 Task: Schedule a meeting titled 'Kick-off Meeting' on August 13, 2023, from 5:00 PM to 5:30 PM.
Action: Mouse moved to (22, 71)
Screenshot: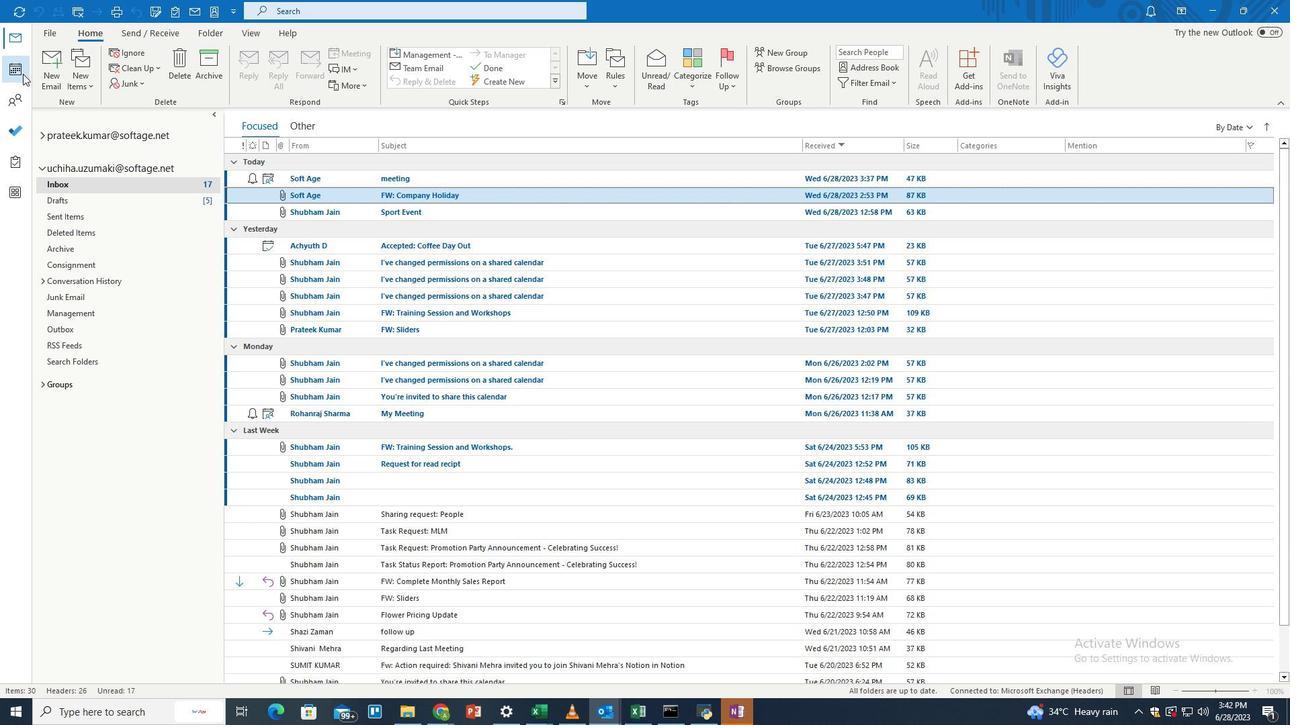 
Action: Mouse pressed left at (22, 71)
Screenshot: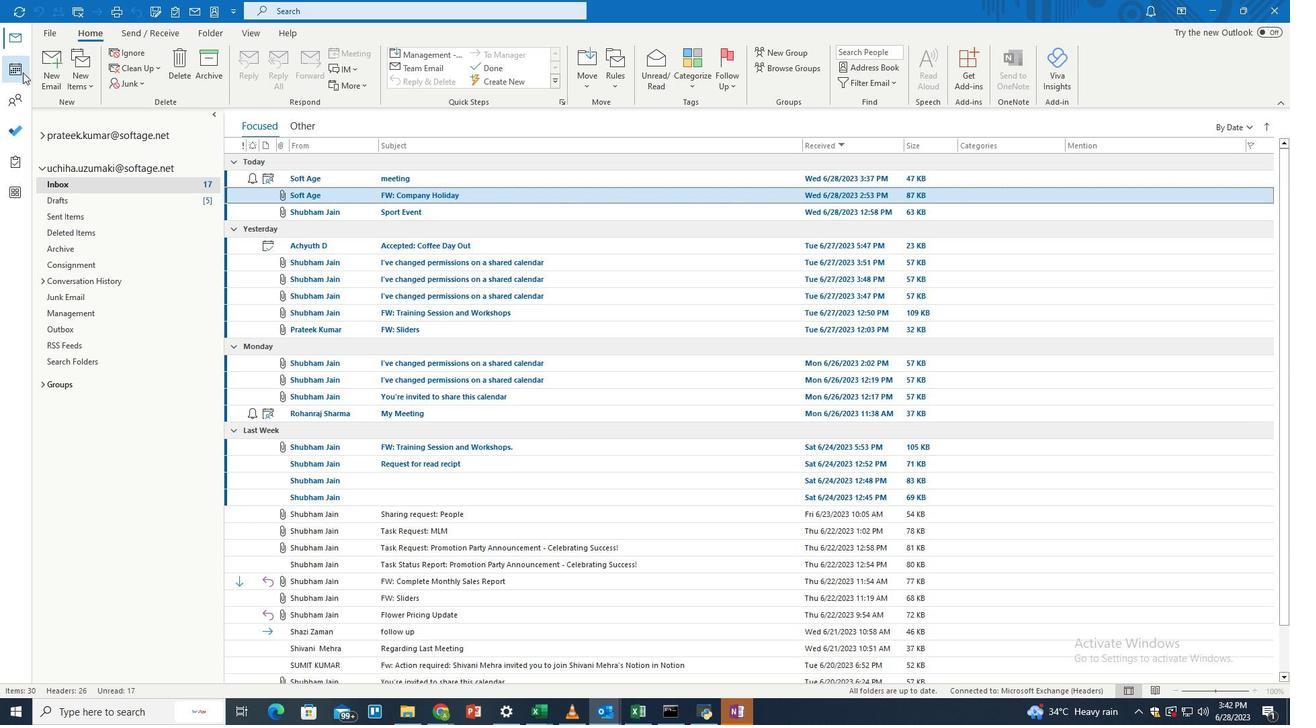 
Action: Mouse moved to (298, 131)
Screenshot: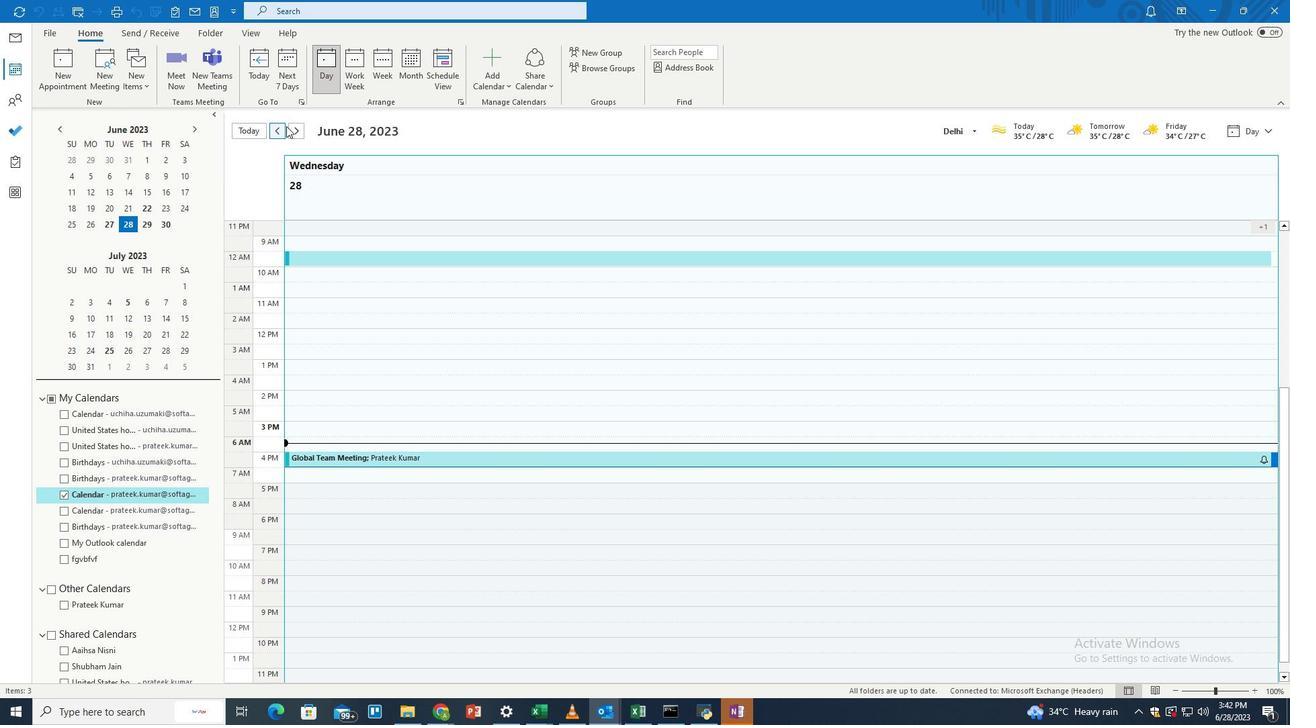 
Action: Mouse pressed left at (298, 131)
Screenshot: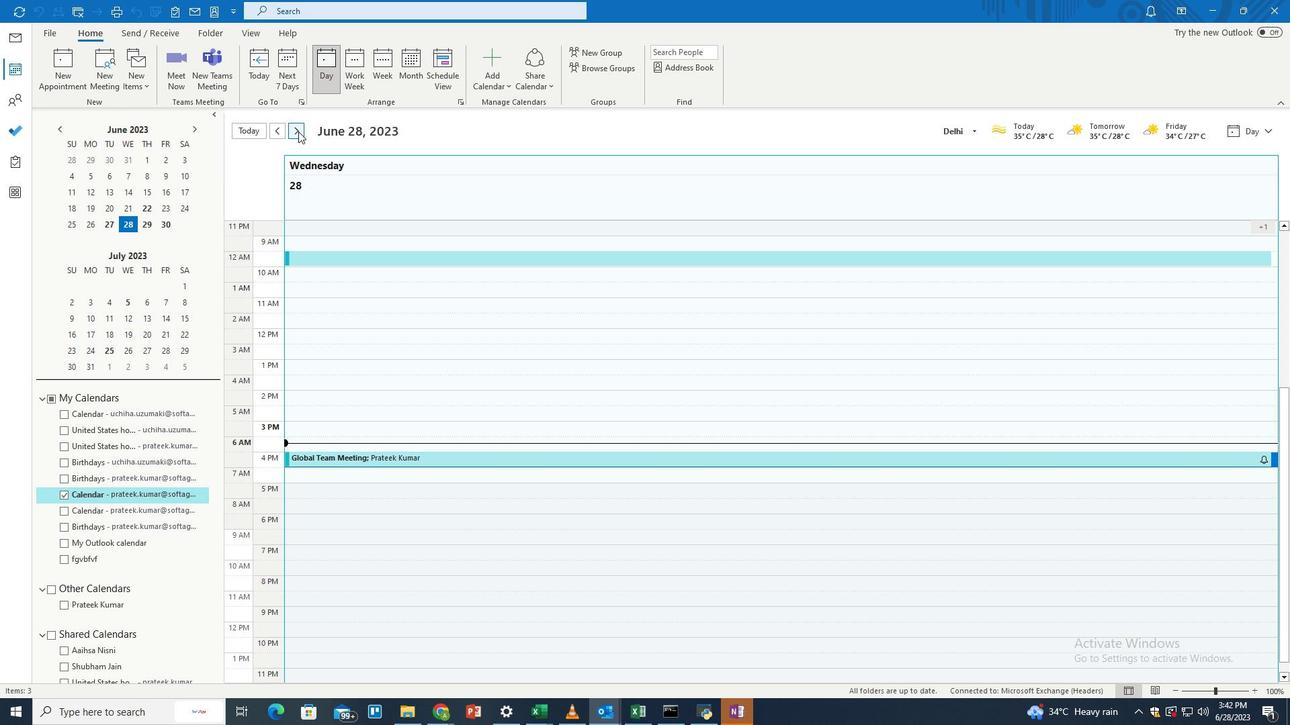 
Action: Mouse moved to (325, 489)
Screenshot: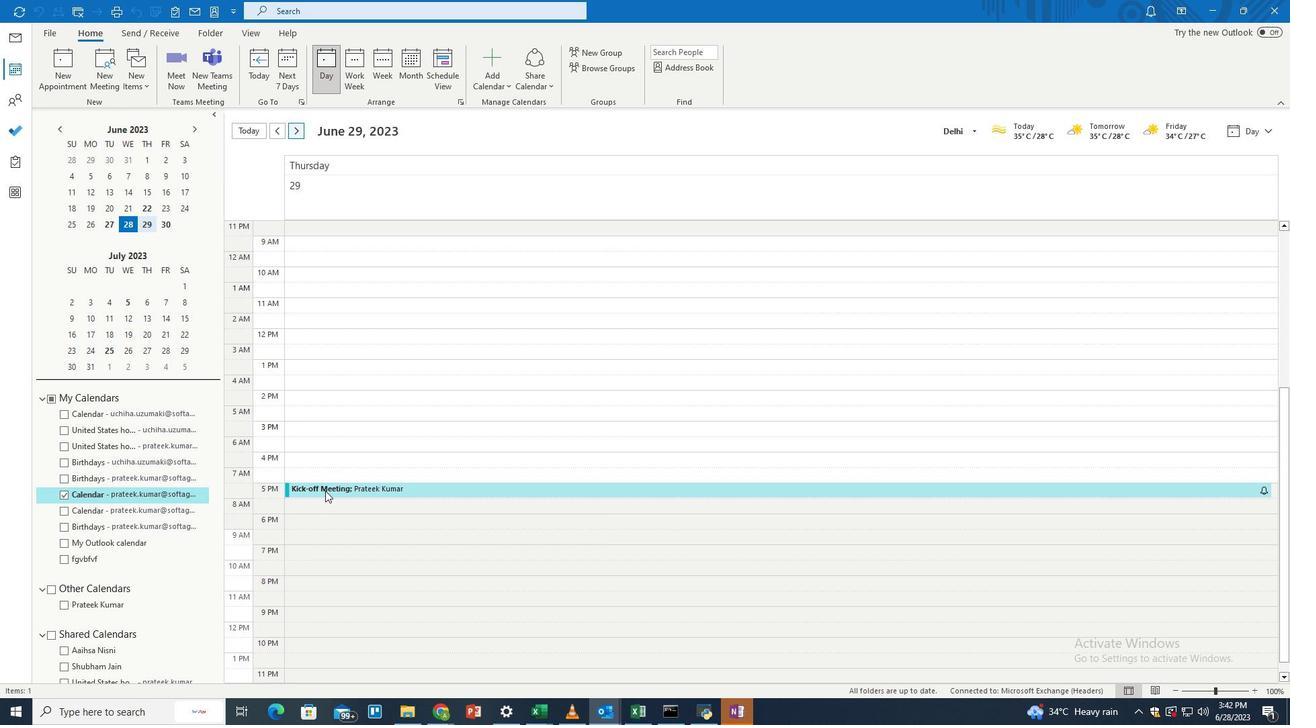 
Action: Mouse pressed left at (325, 489)
Screenshot: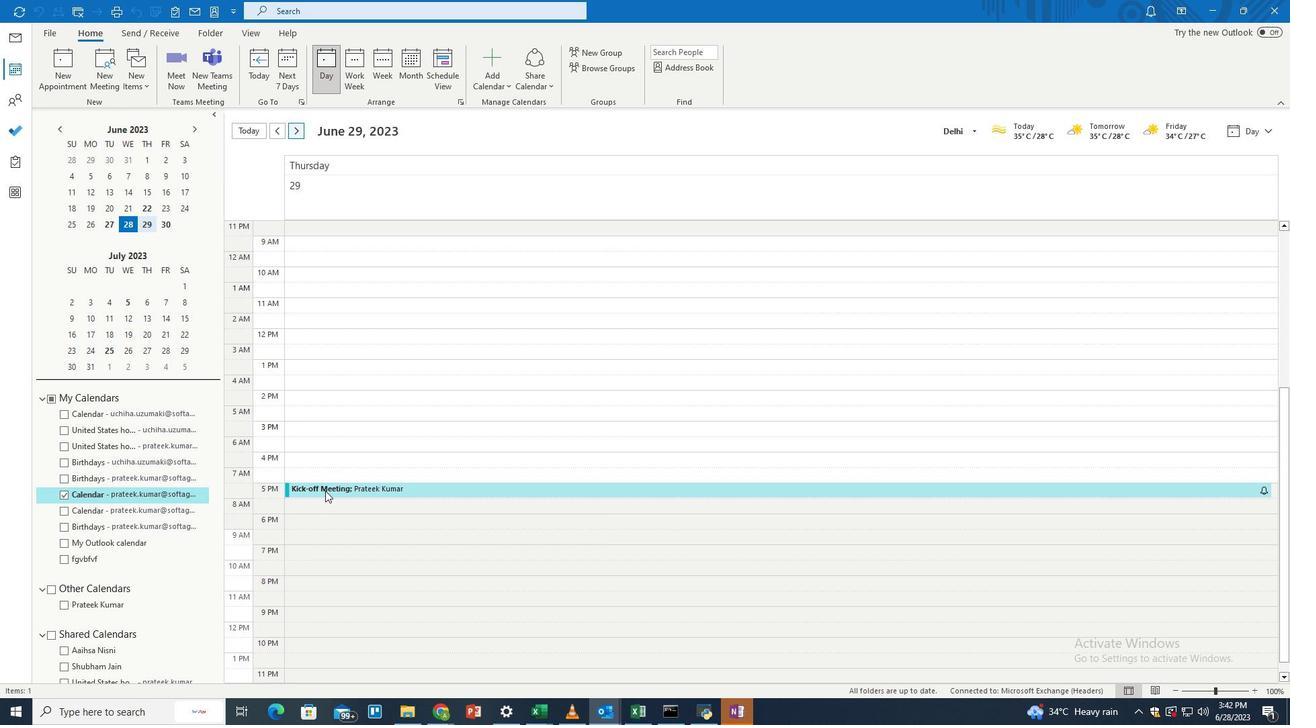 
Action: Mouse pressed left at (325, 489)
Screenshot: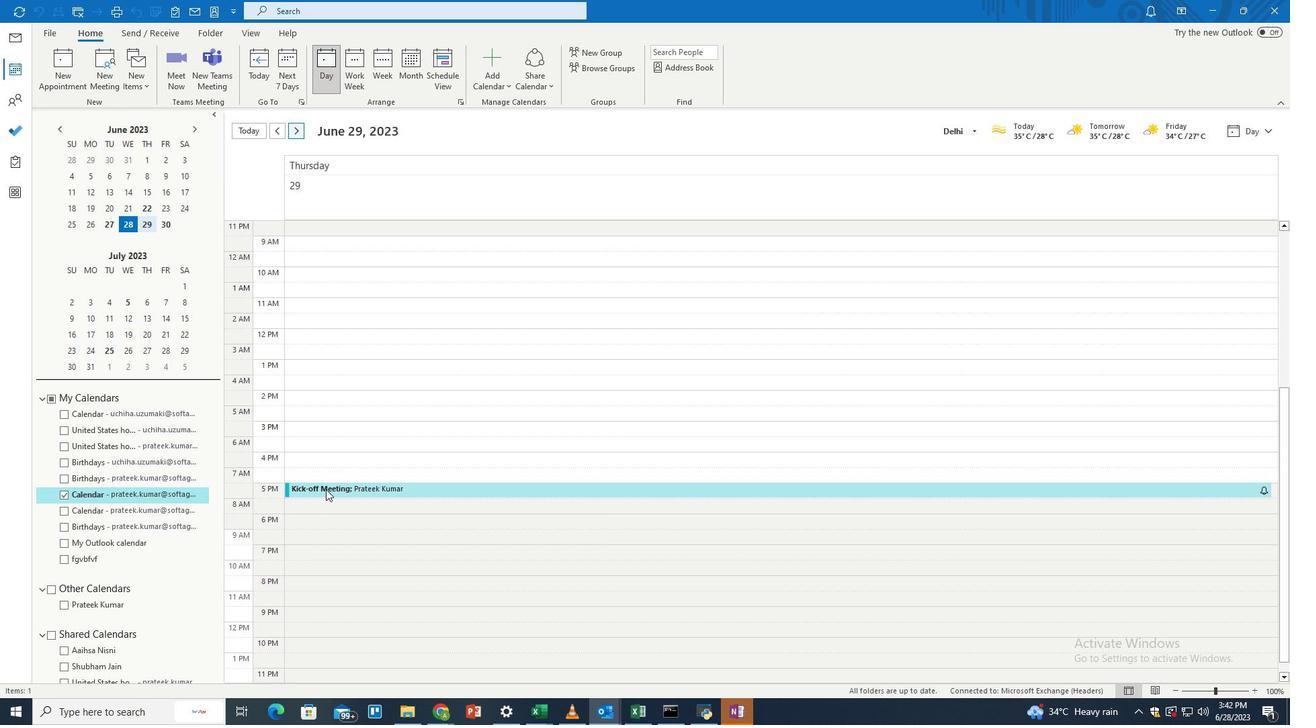
Action: Mouse moved to (1052, 153)
Screenshot: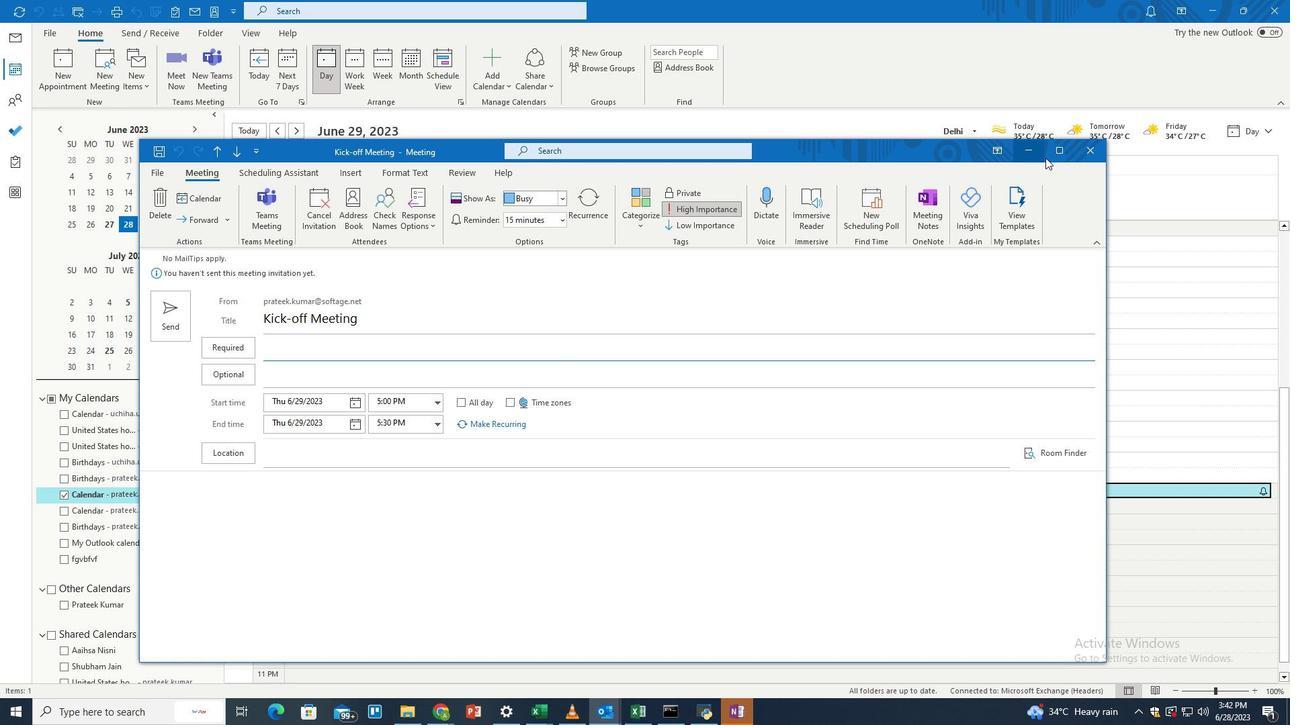 
Action: Mouse pressed left at (1052, 153)
Screenshot: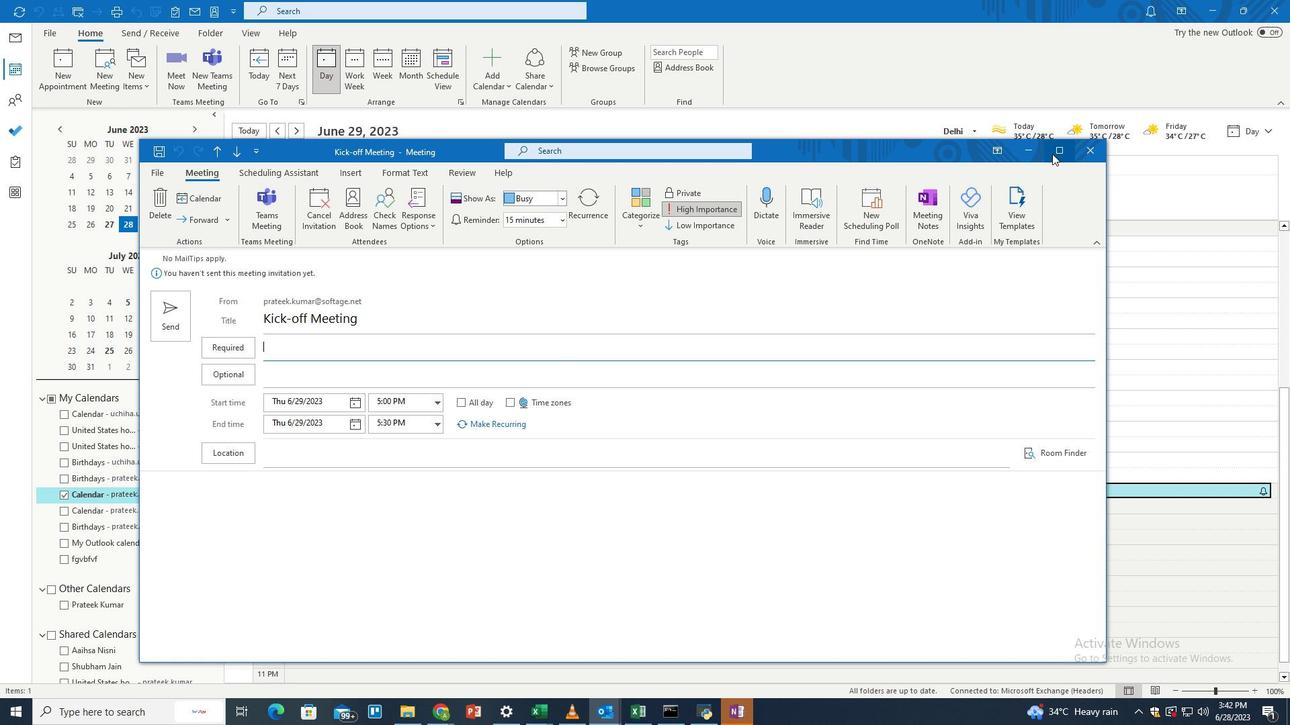 
Action: Mouse moved to (218, 262)
Screenshot: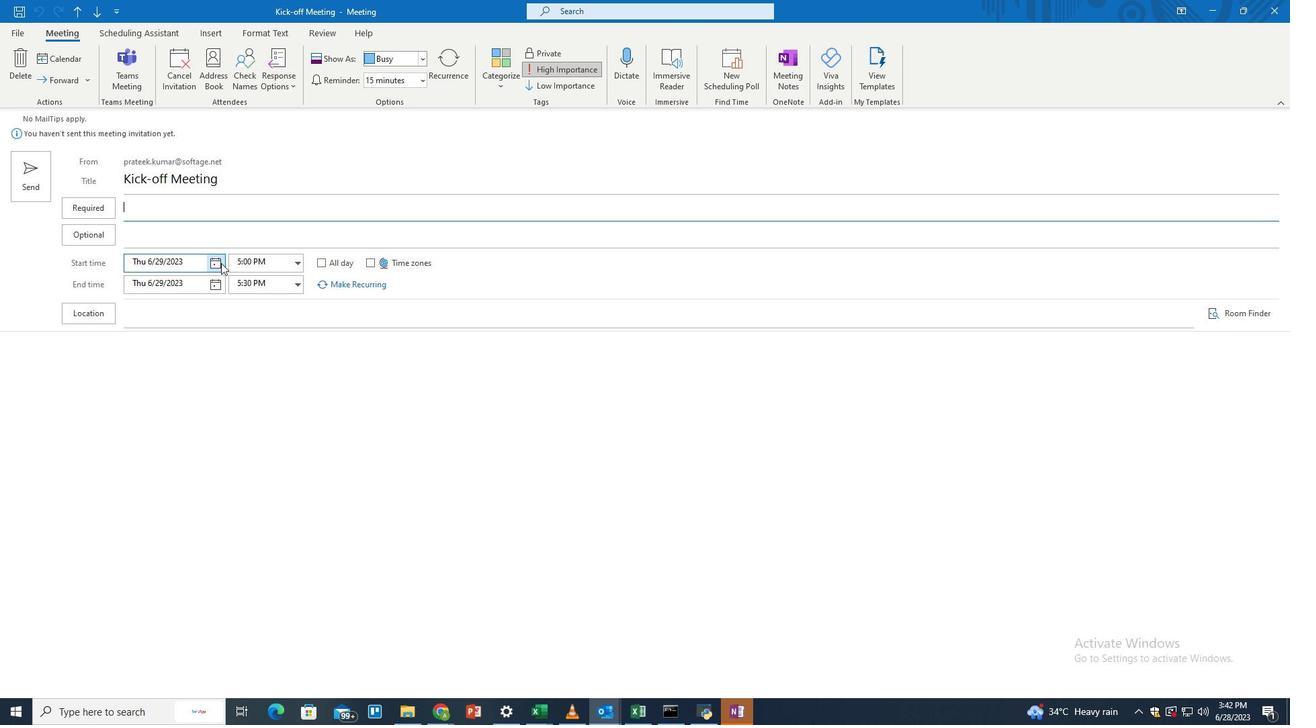 
Action: Mouse pressed left at (218, 262)
Screenshot: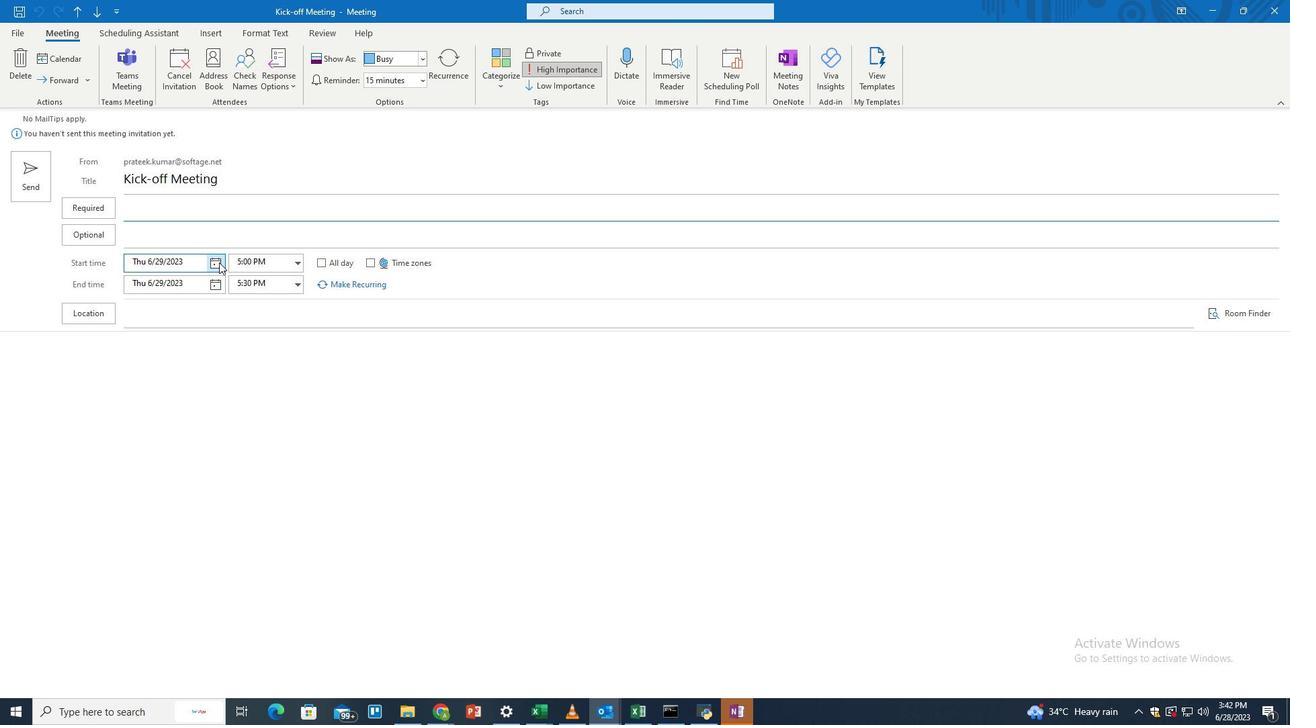 
Action: Mouse moved to (215, 277)
Screenshot: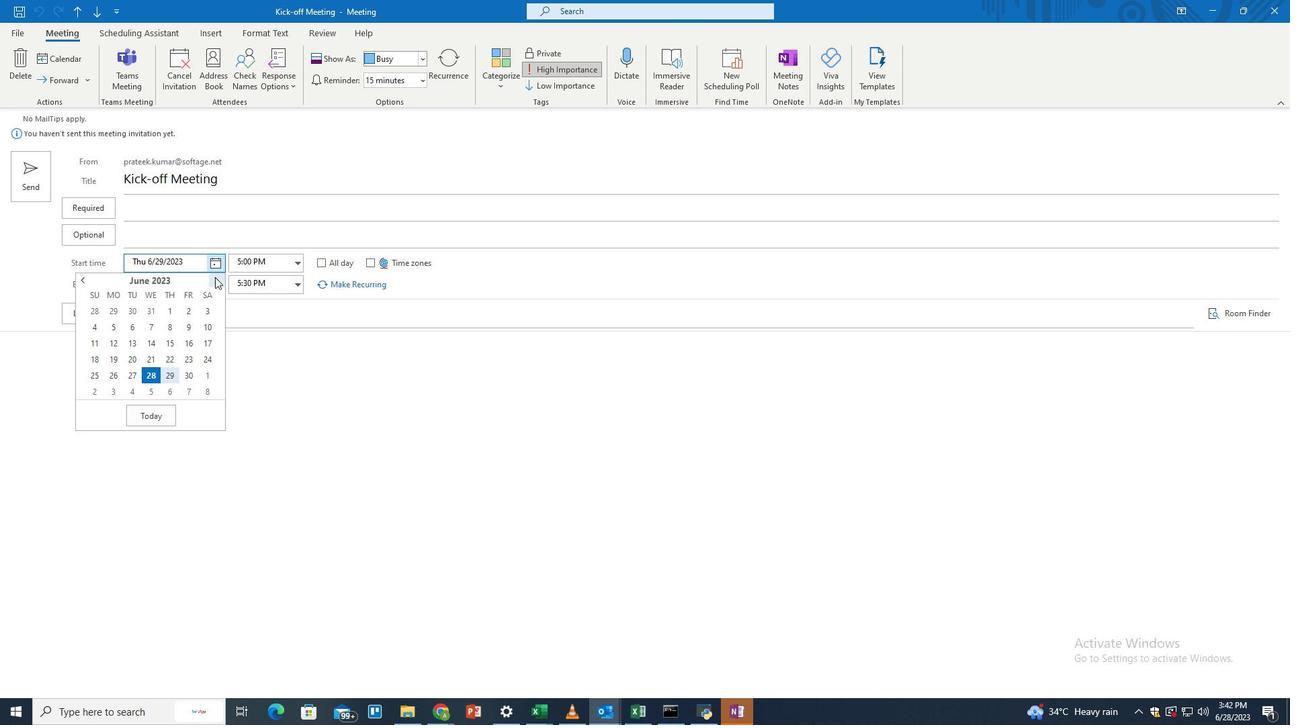 
Action: Mouse pressed left at (215, 277)
Screenshot: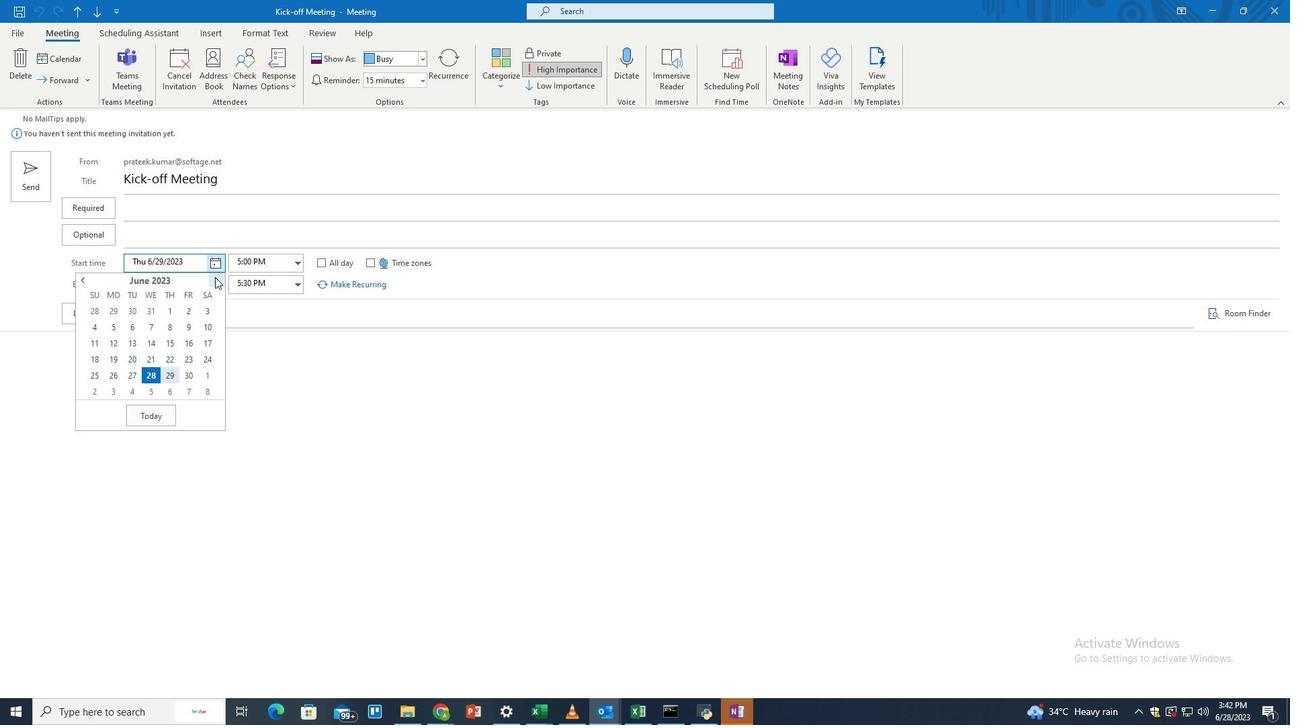 
Action: Mouse pressed left at (215, 277)
Screenshot: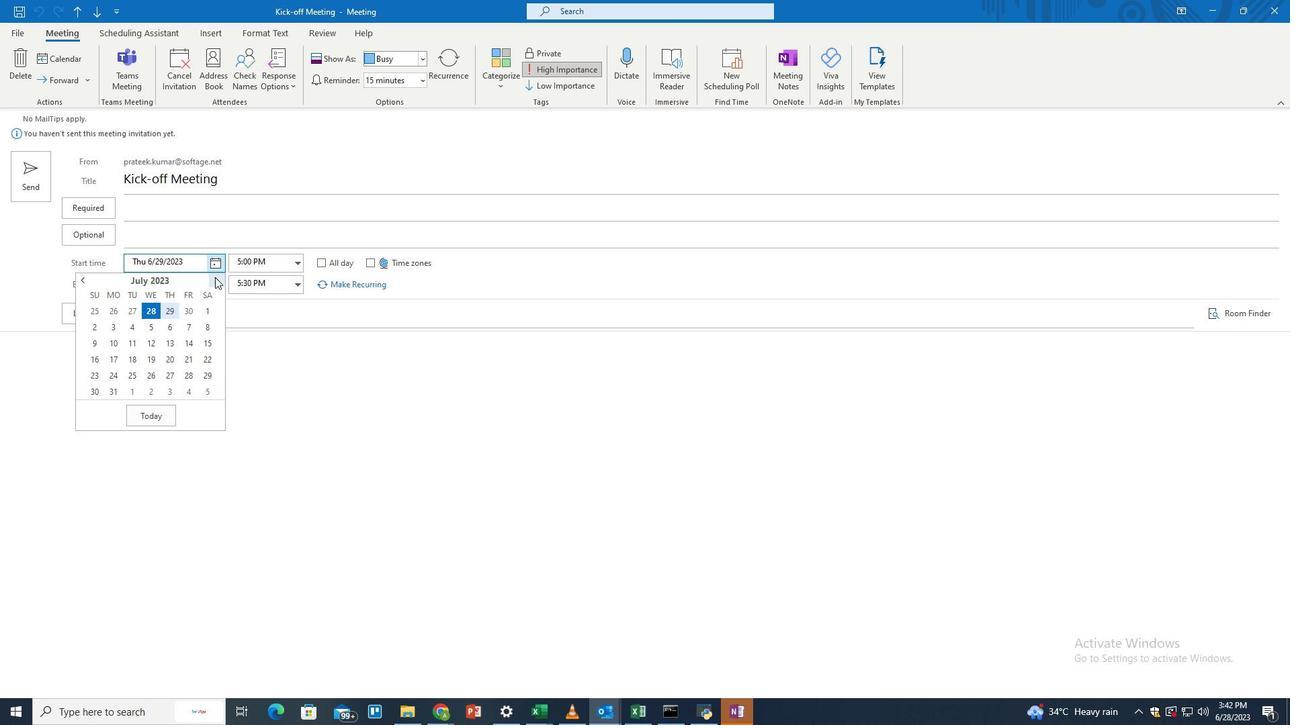 
Action: Mouse moved to (96, 344)
Screenshot: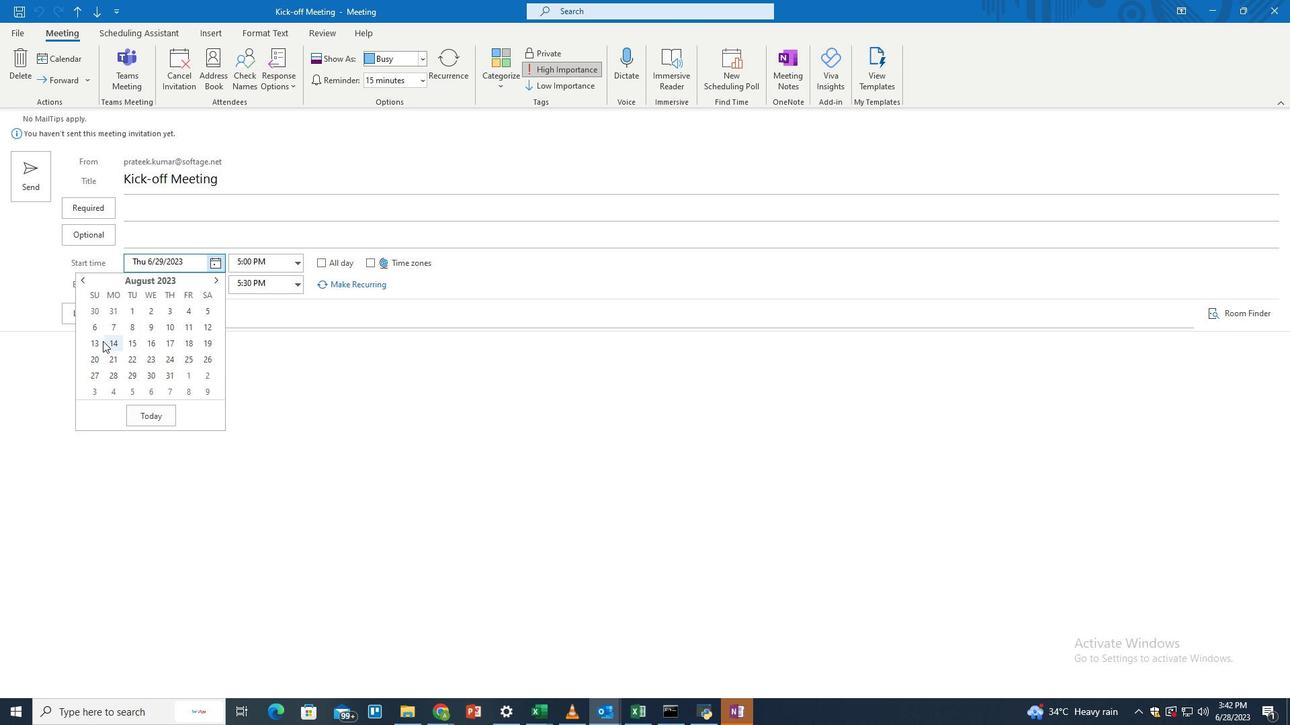 
Action: Mouse pressed left at (96, 344)
Screenshot: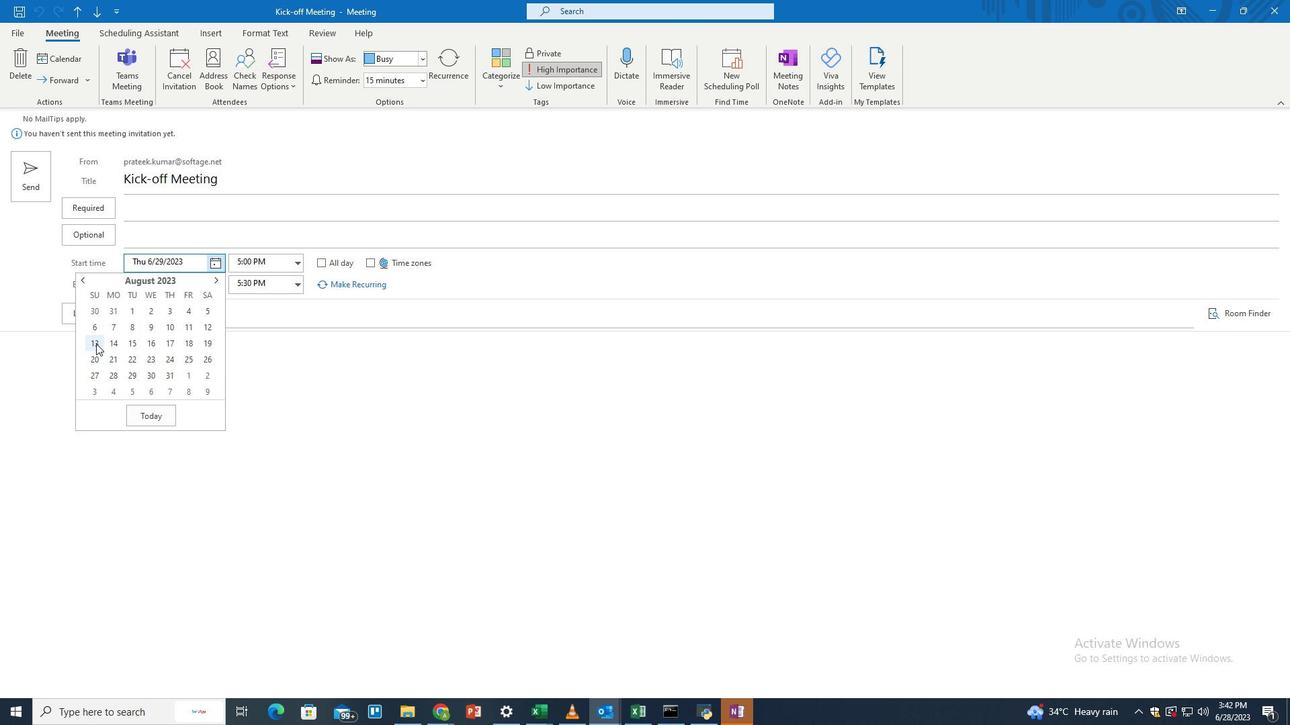 
Action: Mouse moved to (541, 56)
Screenshot: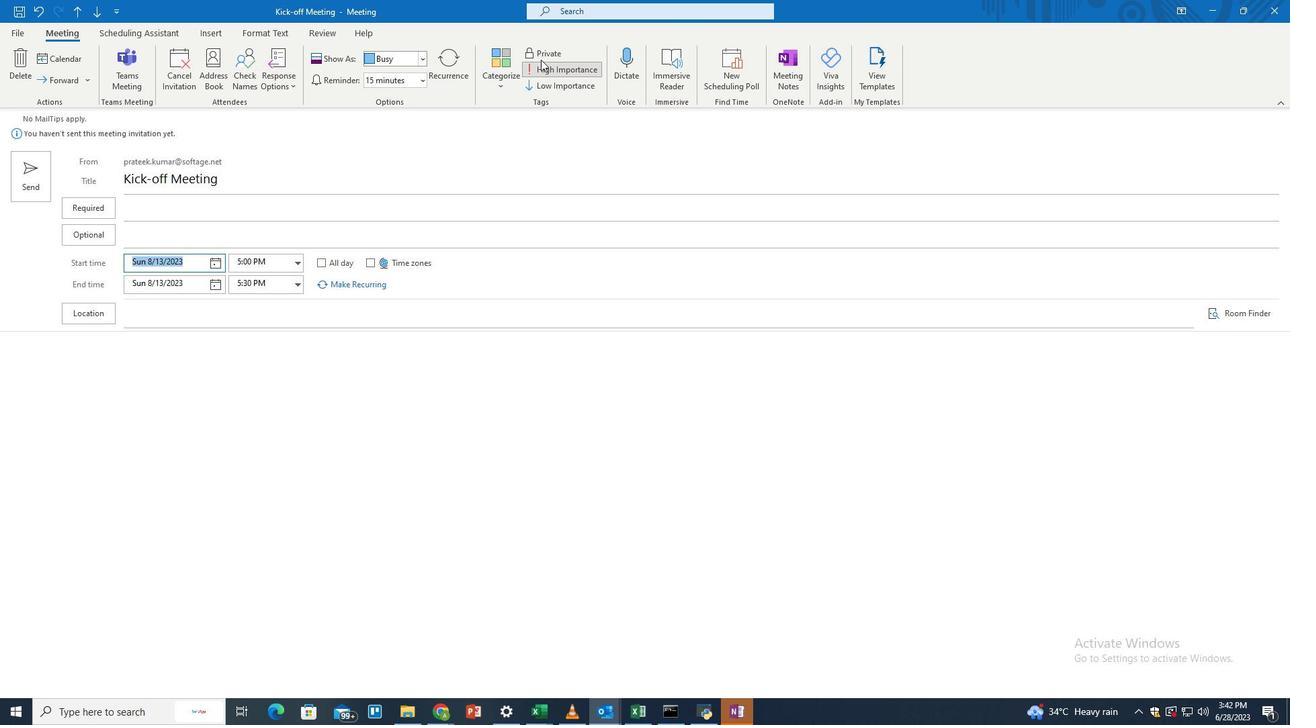 
Action: Mouse pressed left at (541, 56)
Screenshot: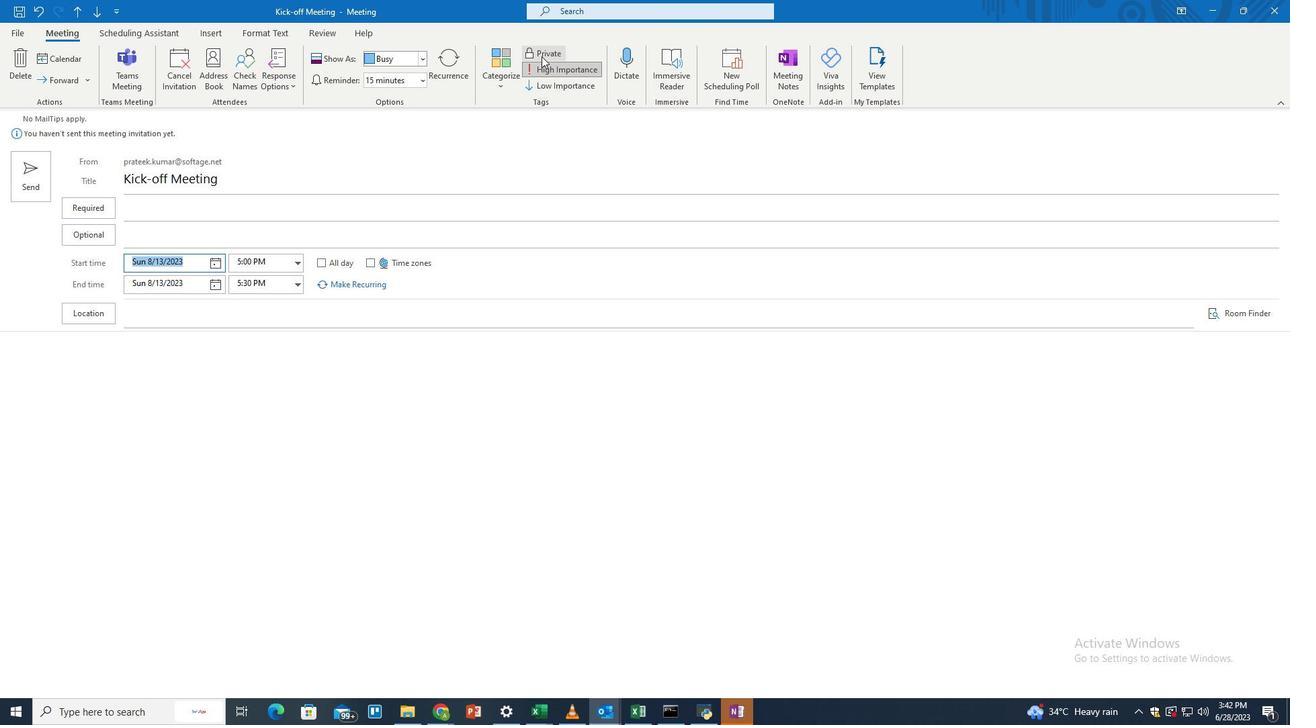 
Action: Mouse moved to (114, 112)
Screenshot: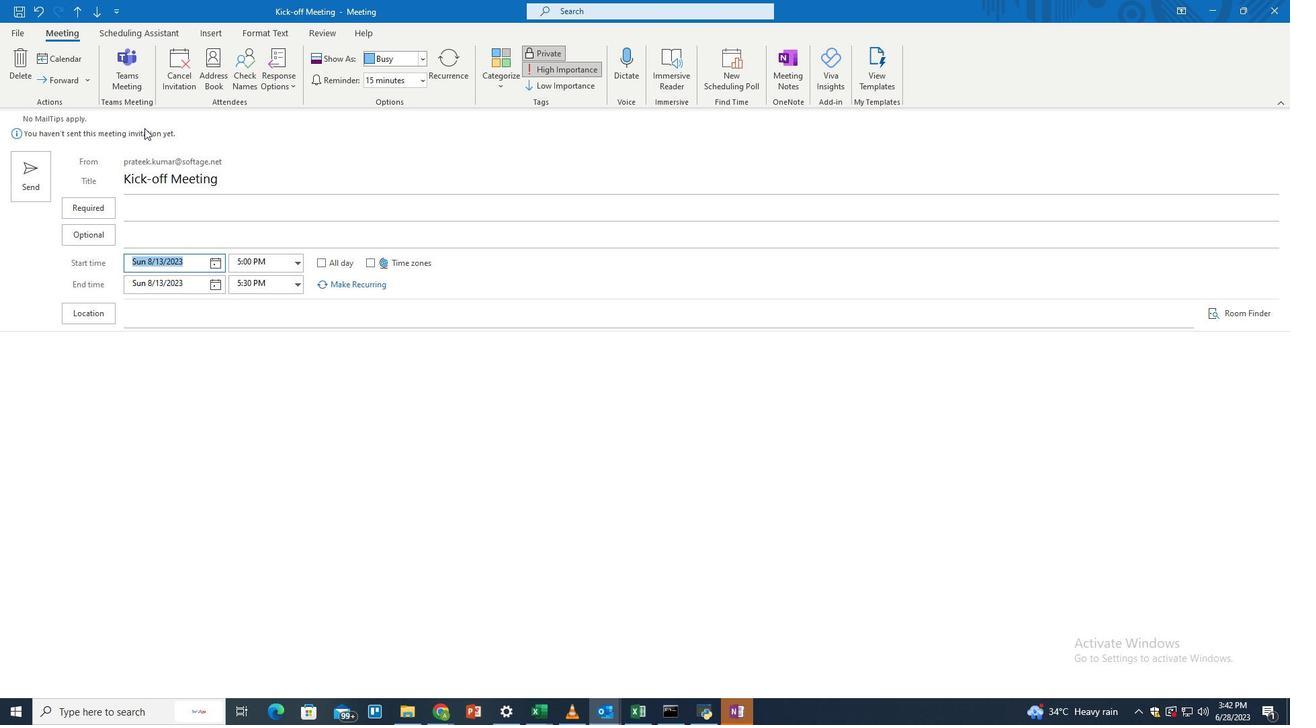 
